 Task: Compute the distribution of a random variable.
Action: Mouse moved to (97, 65)
Screenshot: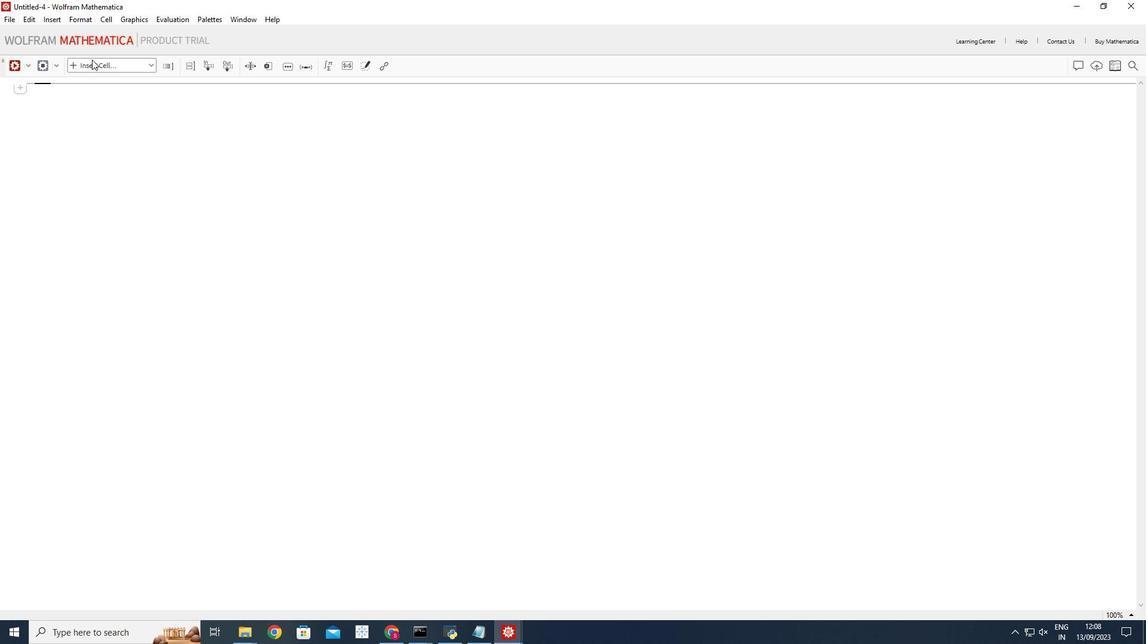 
Action: Mouse pressed left at (97, 65)
Screenshot: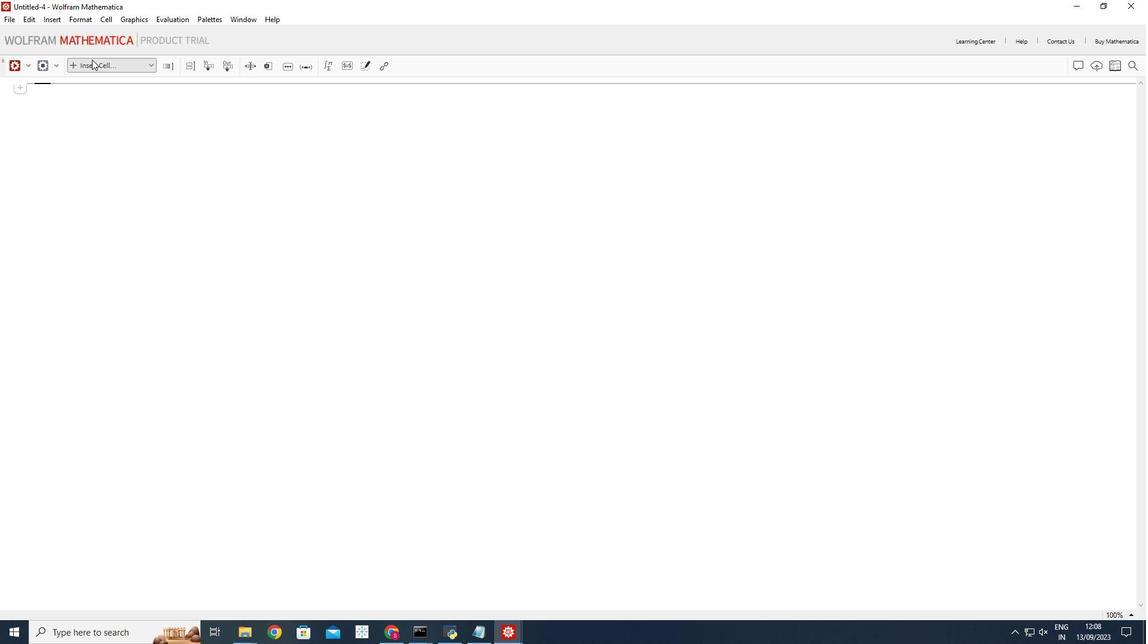 
Action: Mouse moved to (94, 91)
Screenshot: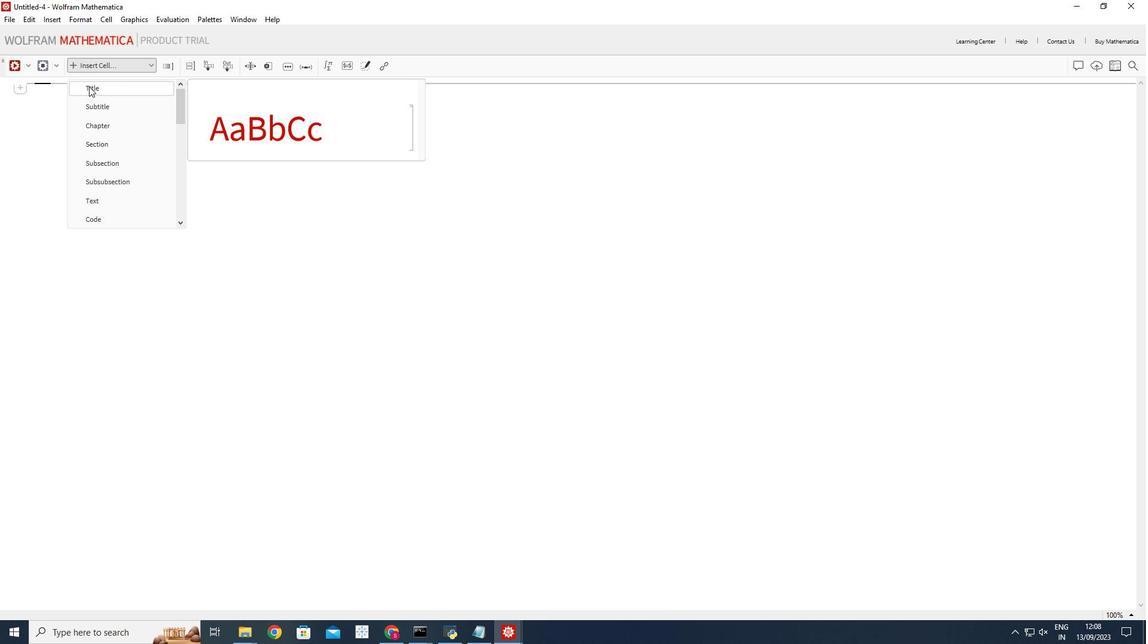 
Action: Mouse pressed left at (94, 91)
Screenshot: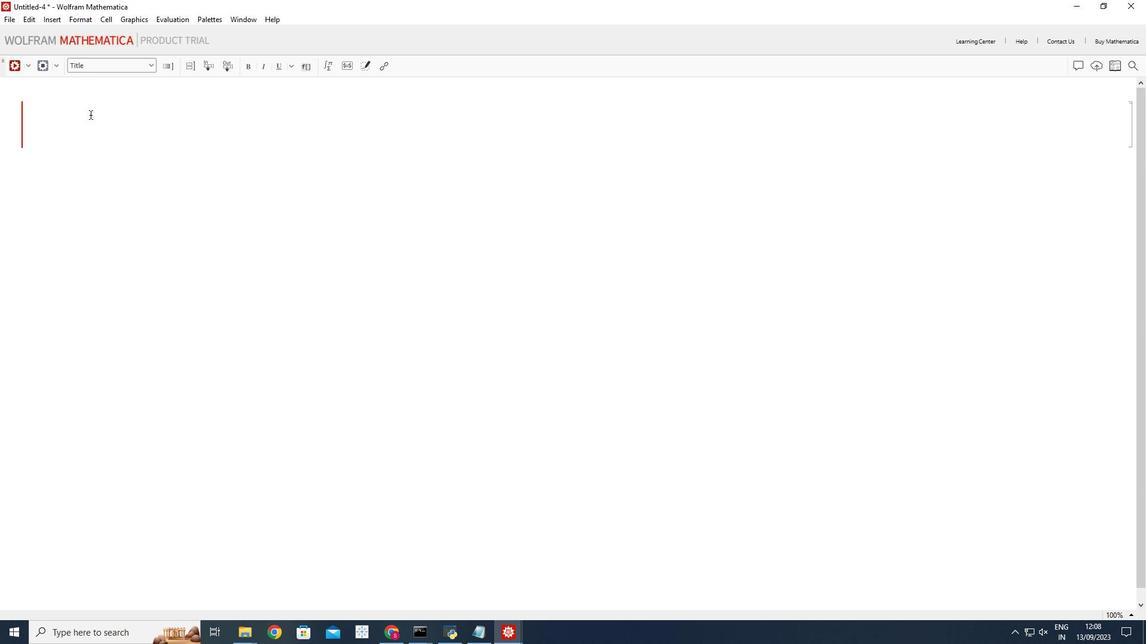 
Action: Mouse moved to (96, 120)
Screenshot: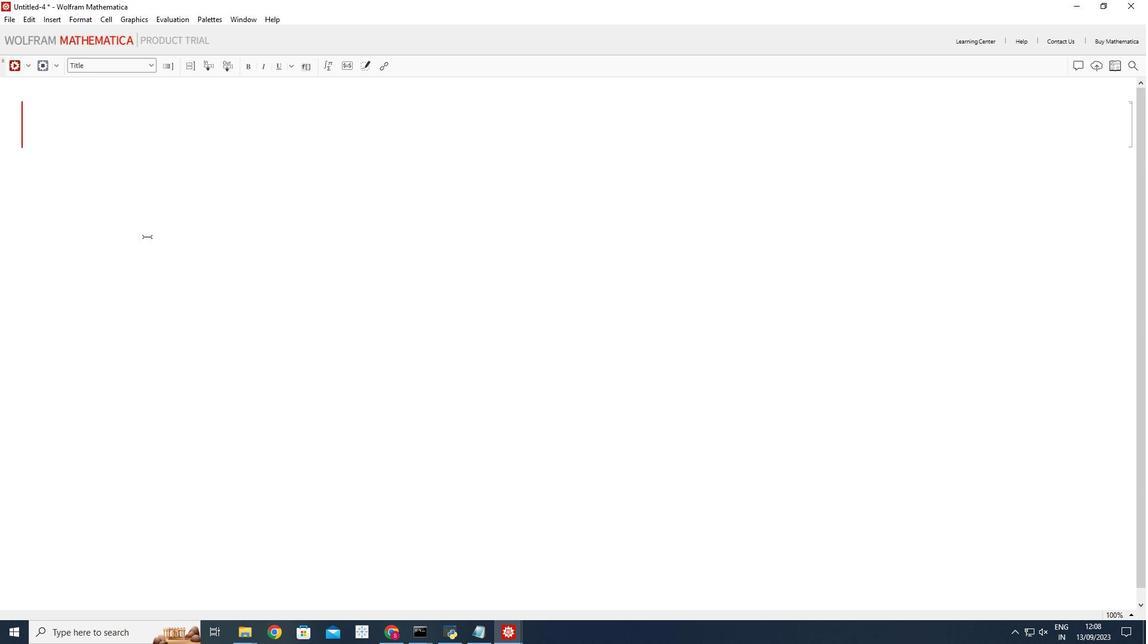 
Action: Mouse pressed left at (96, 120)
Screenshot: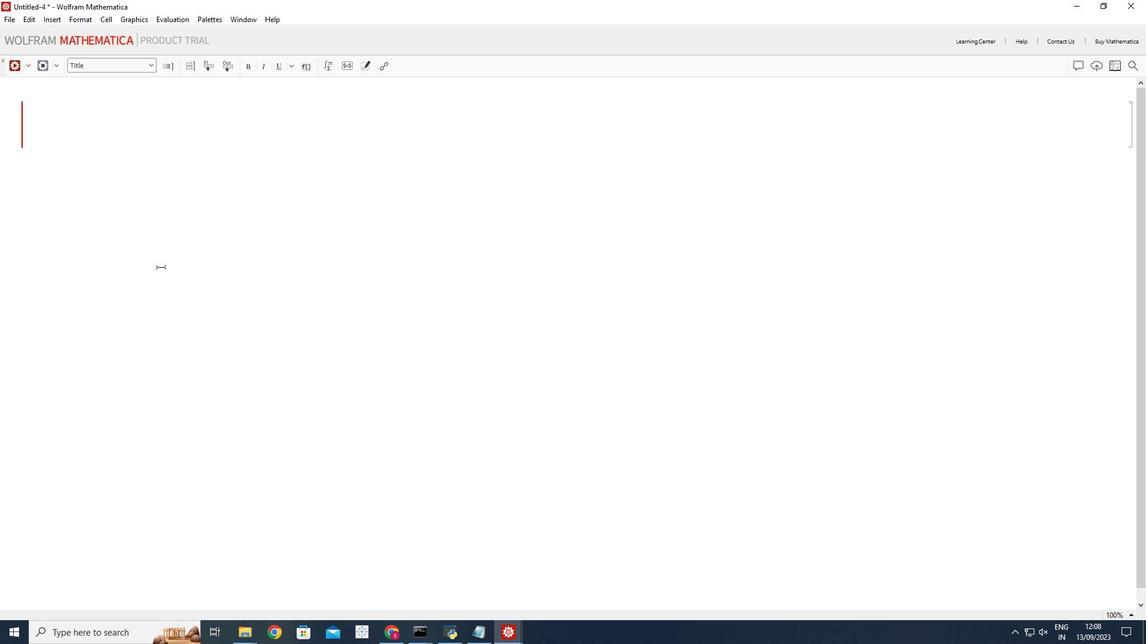 
Action: Mouse moved to (167, 273)
Screenshot: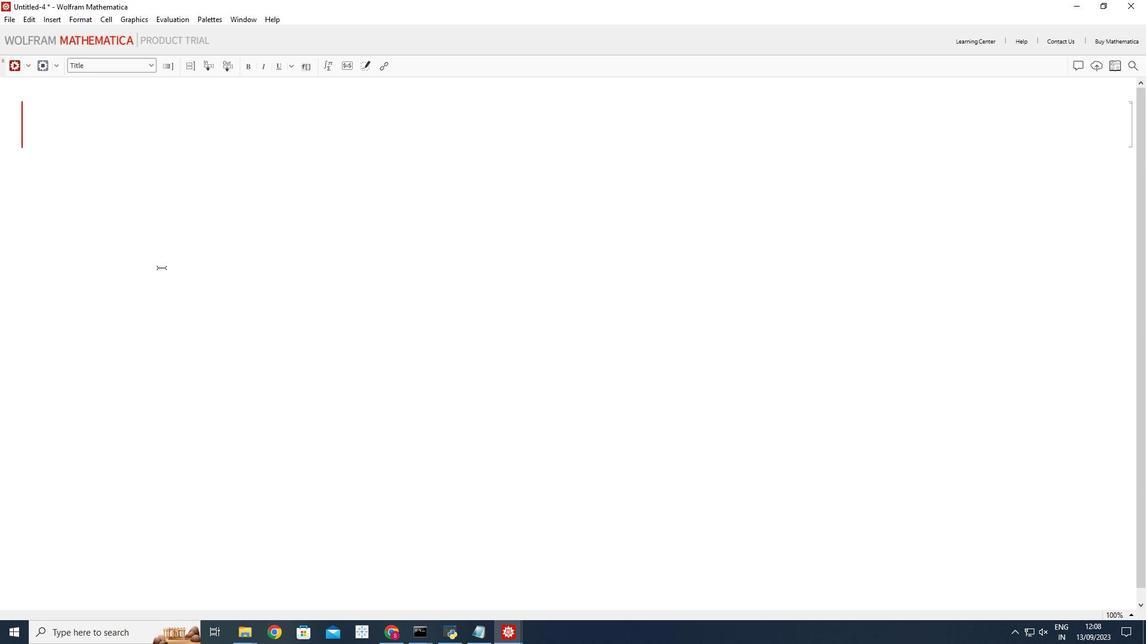 
Action: Key pressed <Key.shift_r>Distribution<Key.space>of<Key.space>a<Key.space>random<Key.space>variable
Screenshot: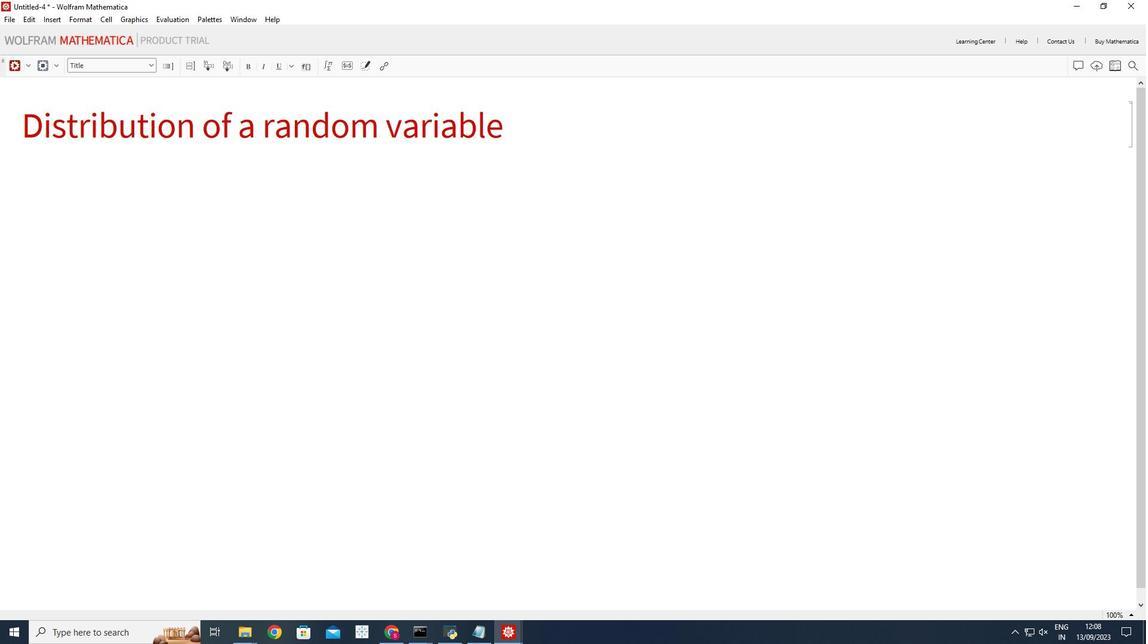 
Action: Mouse moved to (43, 218)
Screenshot: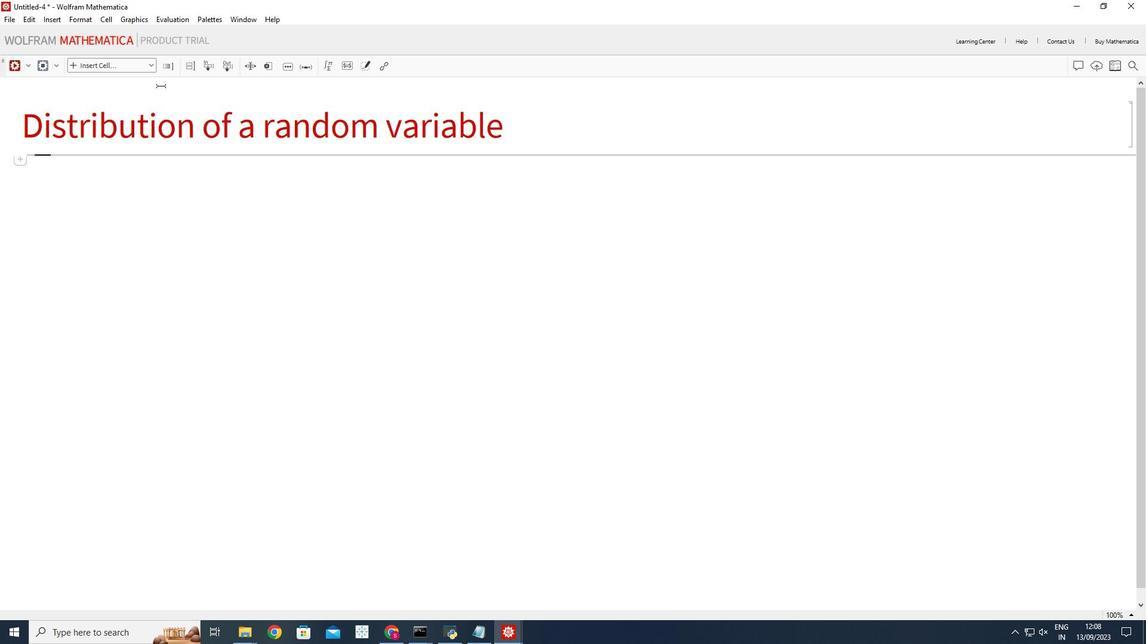 
Action: Mouse pressed left at (43, 218)
Screenshot: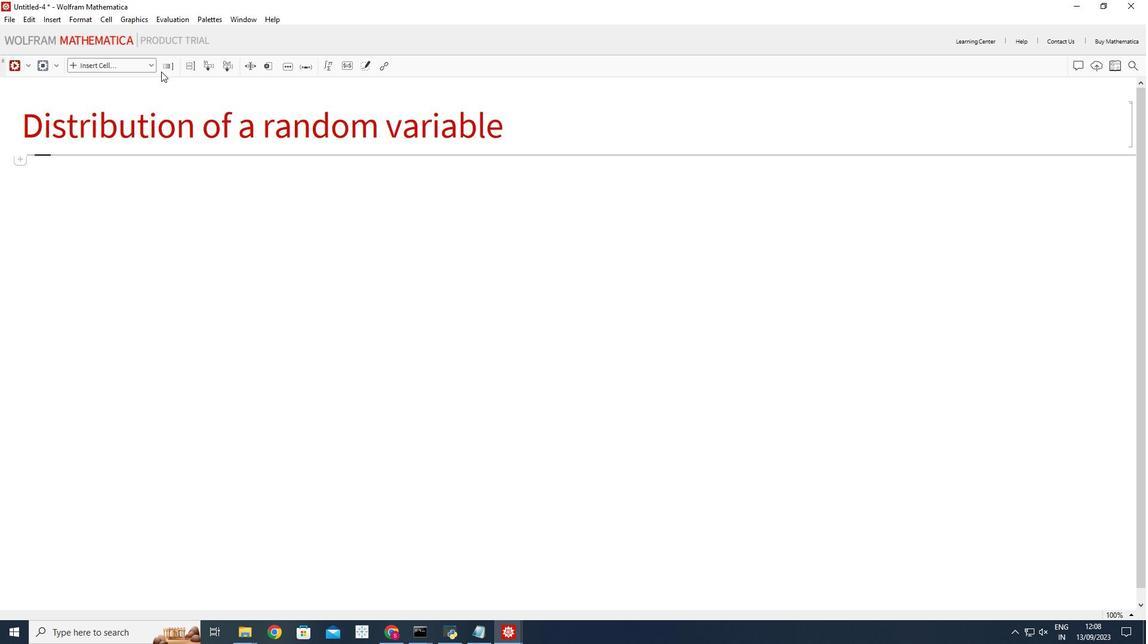 
Action: Mouse moved to (160, 69)
Screenshot: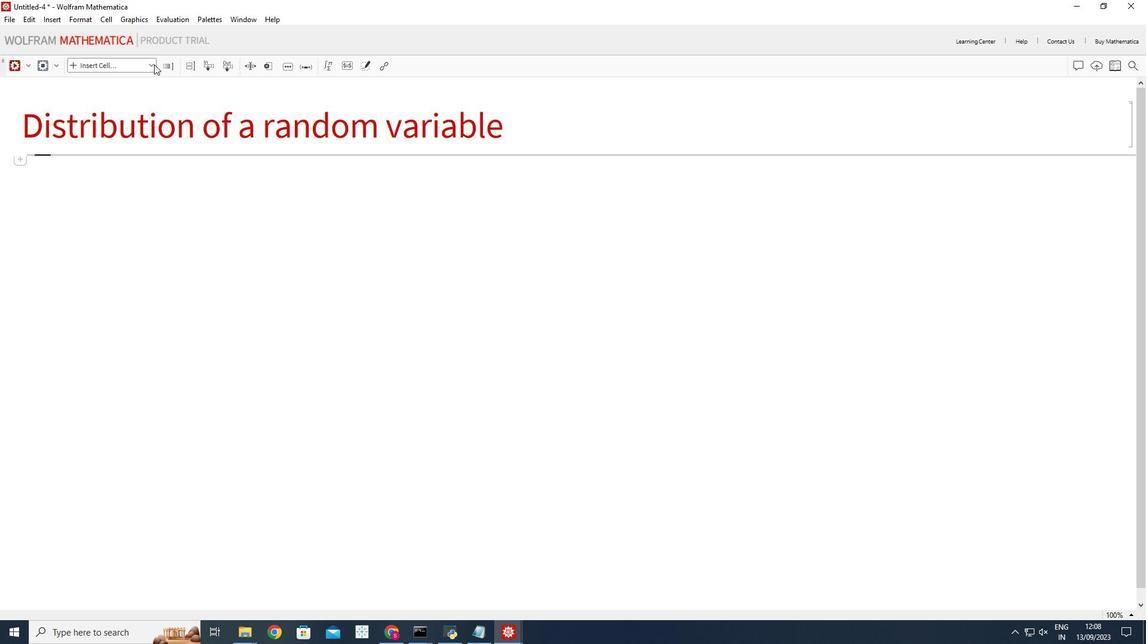 
Action: Mouse pressed left at (160, 69)
Screenshot: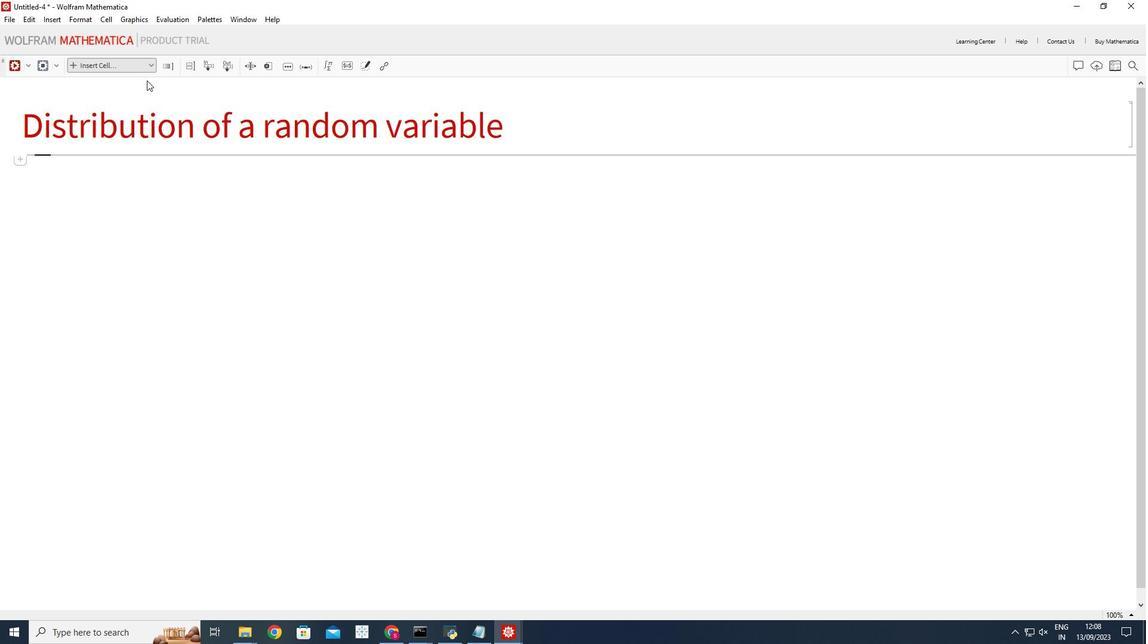 
Action: Mouse moved to (109, 225)
Screenshot: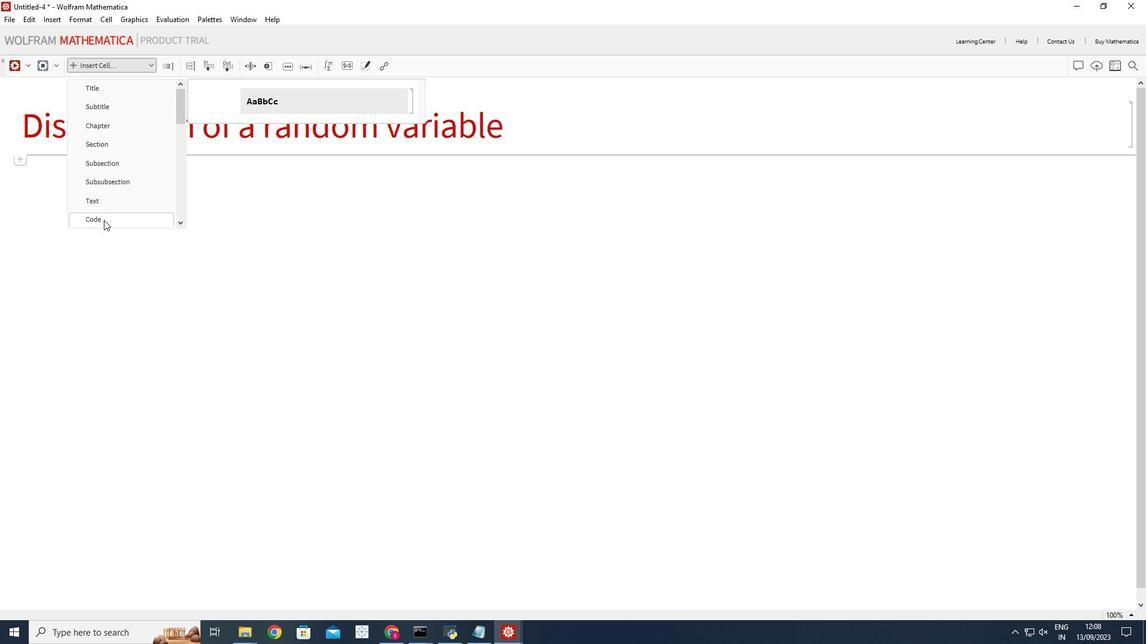 
Action: Mouse pressed left at (109, 225)
Screenshot: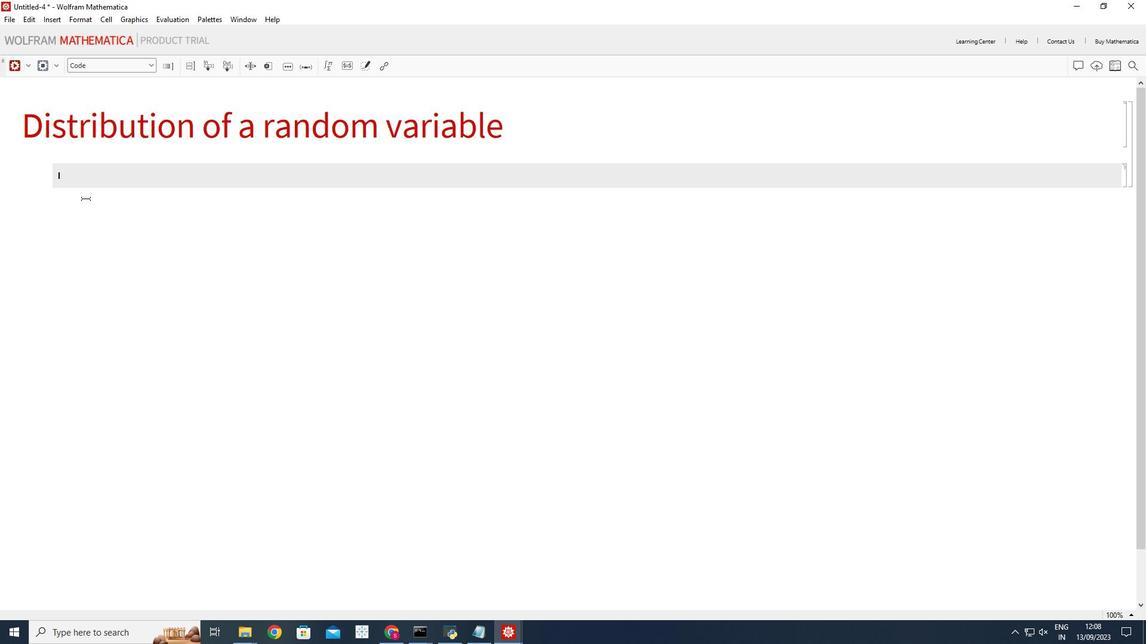 
Action: Mouse moved to (82, 183)
Screenshot: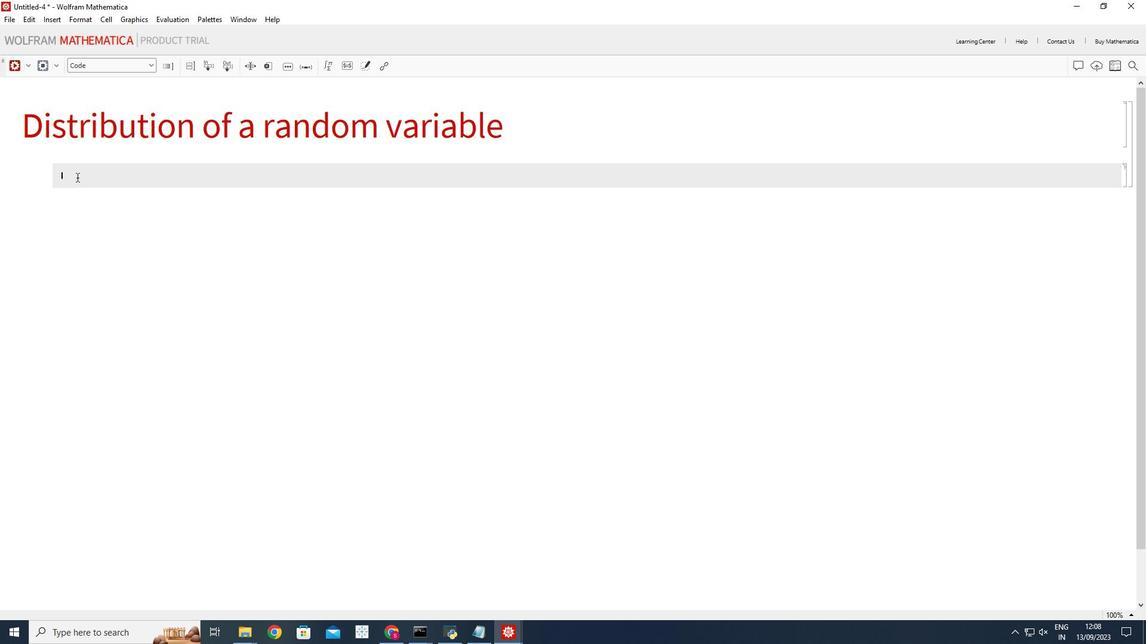 
Action: Mouse pressed left at (82, 183)
Screenshot: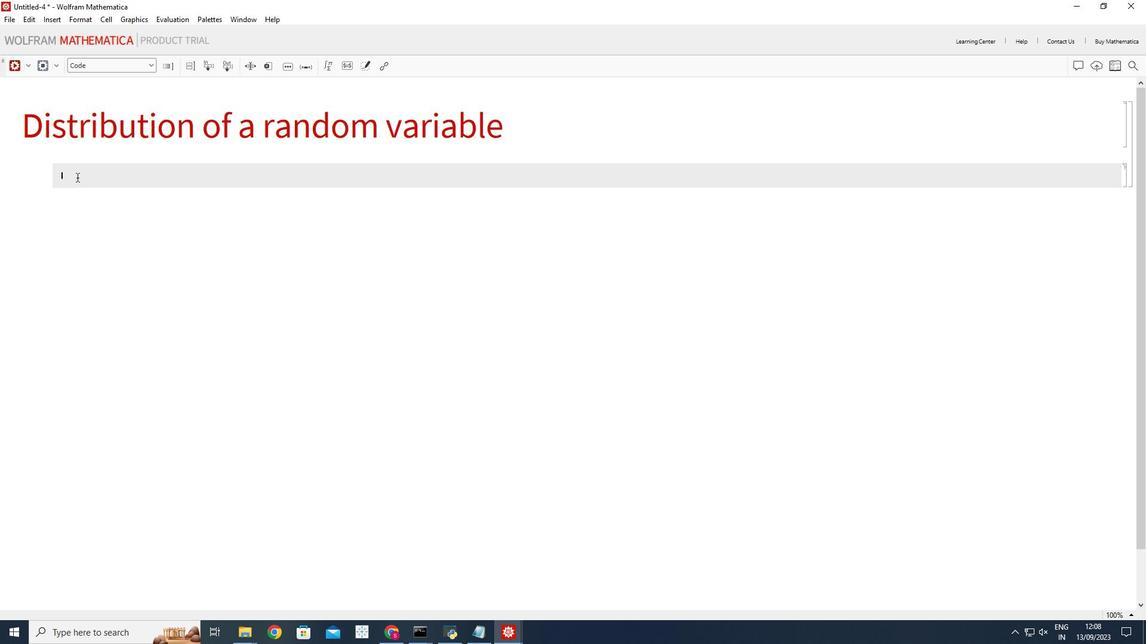 
Action: Key pressed <Key.shift_r>(*<Key.space><Key.shift_r>Define<Key.space>the<Key.space>proability<Key.space>distribution<Key.space><Key.right><Key.right><Key.enter>dist<Key.space>=<Key.space><Key.shift_r>Normal<Key.shift_r>Distribution[2,1<Key.right><Key.enter><Key.enter><Key.shift_r>(*<Key.space><Key.shift_r>Compute<Key.space>properties<Key.space>of<Key.space>the<Key.space>distribution<Key.space><Key.right><Key.right><Key.enter>mean<Key.space>=<Key.space><Key.shift_r>Mean[dist]<Key.enter>variance<Key.space>=<Key.space><Key.shift_r>Variance[dist]<Key.enter>std<Key.shift_r>Dev<Key.space>=<Key.space><Key.shift_r>Standard<Key.shift_r>Deviation[dist]<Key.enter>cdf[x<Key.shift_r>_<Key.right><Key.space>=<Key.space><Key.shift_r>C<Key.shift_r>DF[<Key.space>dist,x<Key.right><Key.enter><Key.enter><Key.shift_r>(*<Key.space><Key.shift_r>Plot<Key.space>the<Key.space>probability<Key.space>density<Key.space>funtion<Key.space><Key.shift_r>(<Key.shift_r>PDF<Key.shift_r>)<Key.right><Key.right><Key.enter><Key.shift_r>Plot[<Key.shift_r>PDF[dist,x<Key.right>,<Key.shift_r>{x,-2,6<Key.right>,<Key.space><Key.shift_r>Plot<Key.shift_r>Range<Key.enter><Key.shift_r>All<Key.space>,<Key.space><Key.shift_r>Filling<Key.enter><Key.shift_r>Axis,<Key.space><Key.shift_r>Axes<Key.shift_r>Label<Key.enter><Key.shift_r>{<Key.shift_r>"x<Key.shift_r>",<Key.space><Key.shift_r>"<Key.shift_r>PDF<Key.right><Key.right>,<Key.space><Key.shift_r><Key.shift_r><Key.shift_r><Key.shift_r><Key.shift_r><Key.shift_r><Key.shift_r><Key.shift_r><Key.shift_r><Key.shift_r>Plot<Key.shift_r>Label<Key.enter><Key.shift_r>"<Key.shift_r>PDF<Key.space>of<Key.space><Key.shift_r>X<Key.right><Key.right><Key.enter><Key.enter><Key.shift_r>(*<Key.space><Key.shift_r>Plot<Key.space>the<Key.space>cumulative<Key.space>distribution<Key.space>function<Key.space><Key.shift_r>(<Key.shift_r>CD<Key.shift_r>F<Key.right><Key.right><Key.right><Key.enter><Key.shift_r>Plot[cdf[x],<Key.space><Key.shift_r>{x,-2,6<Key.right>,<Key.space><Key.shift_r>Plot<Key.shift_r>Range<Key.enter><Key.shift_r>All,<Key.space><Key.shift_r>Axes<Key.shift_r>Label<Key.enter><Key.shift_r>{<Key.shift_r>"<Key.shift_r>X<Key.right>,<Key.shift_r>"<Key.shift_r>CDF<Key.right><Key.right>,<Key.space><Key.shift_r>Plot<Key.shift_r>Label<Key.enter><Key.shift_r>"<Key.shift_r>CDF<Key.space>of<Key.space><Key.shift_r>X<Key.right><Key.right><Key.shift_r><Key.enter>
Screenshot: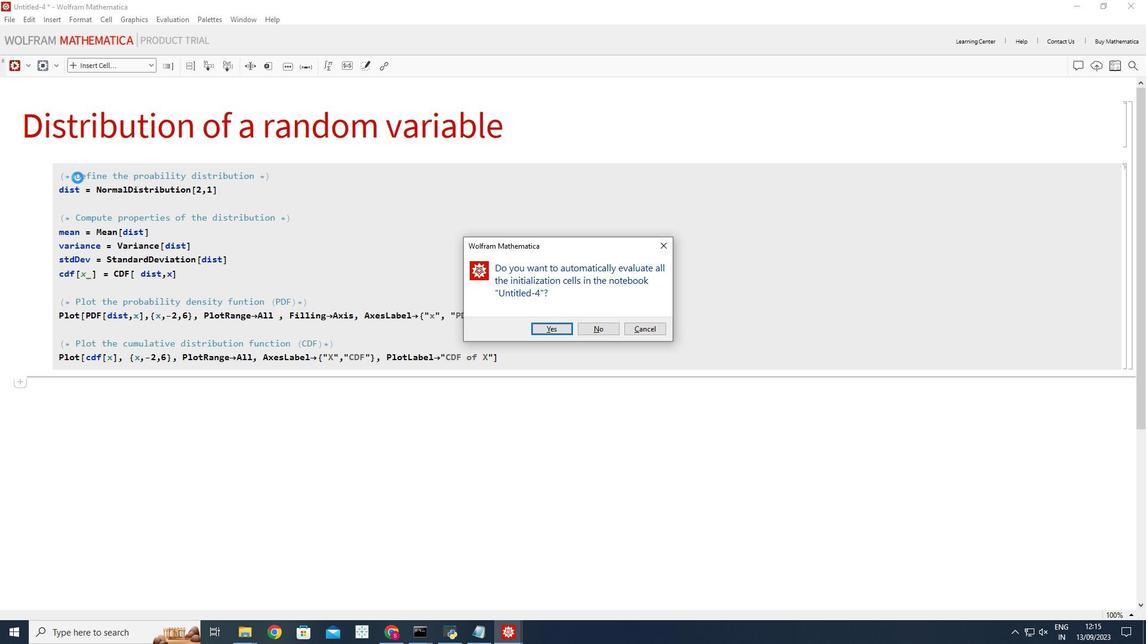 
Action: Mouse moved to (542, 333)
Screenshot: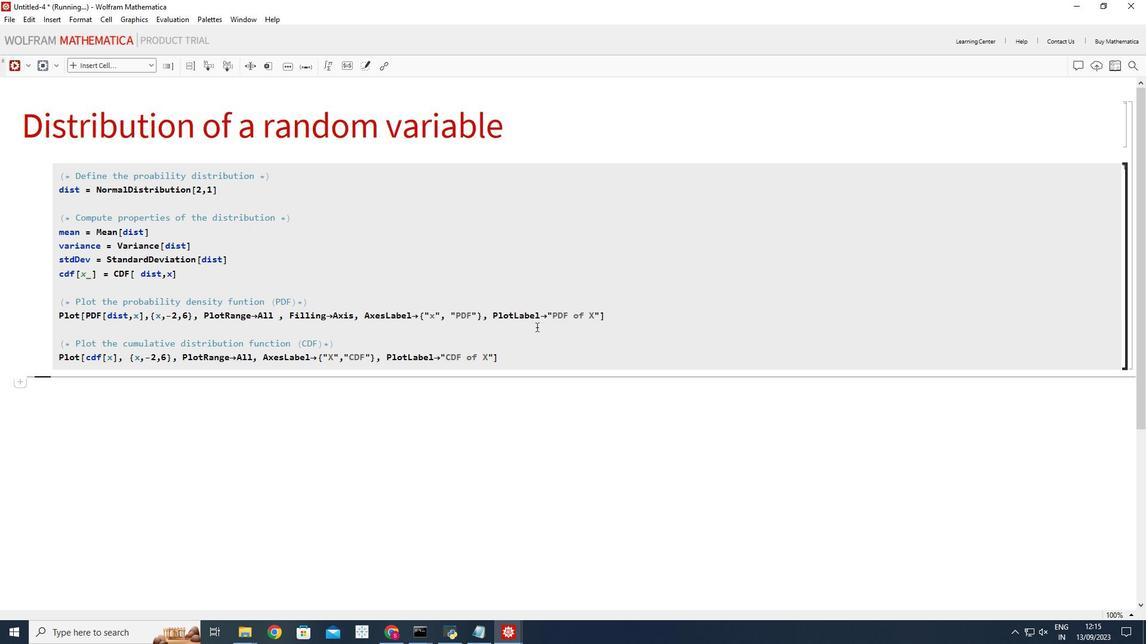 
Action: Mouse pressed left at (542, 333)
Screenshot: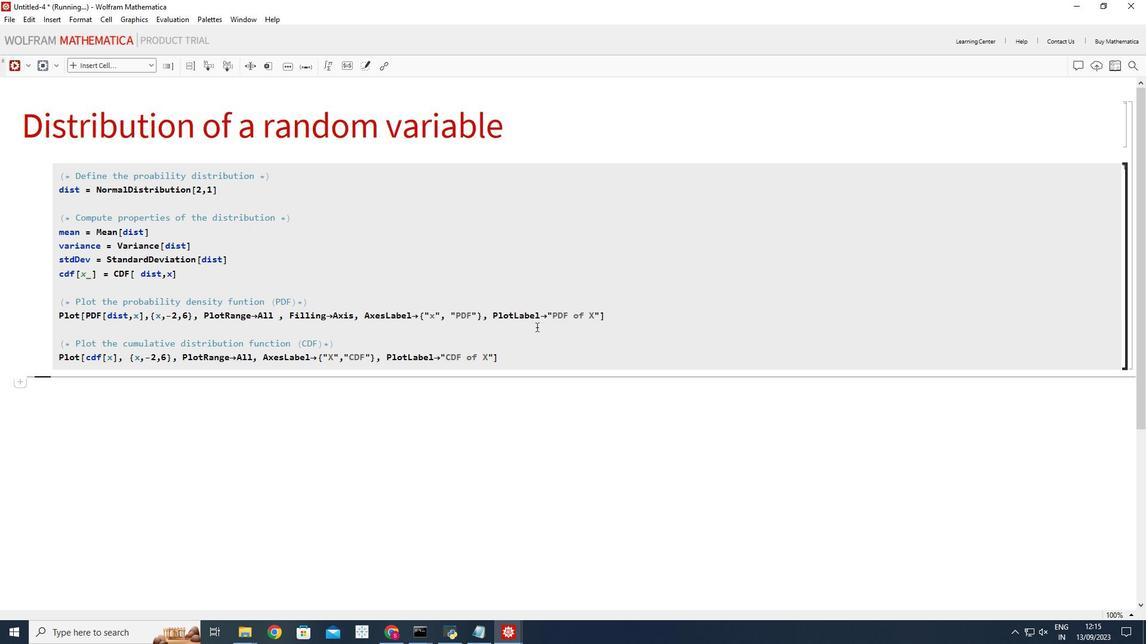
Action: Mouse moved to (363, 374)
Screenshot: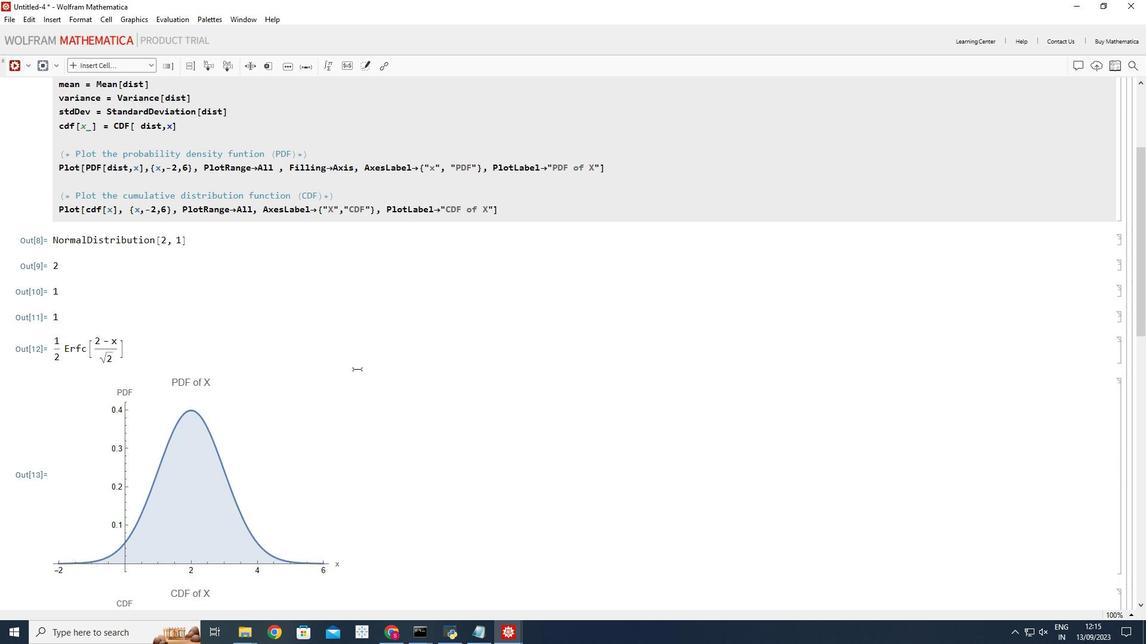 
Action: Mouse scrolled (363, 374) with delta (0, 0)
Screenshot: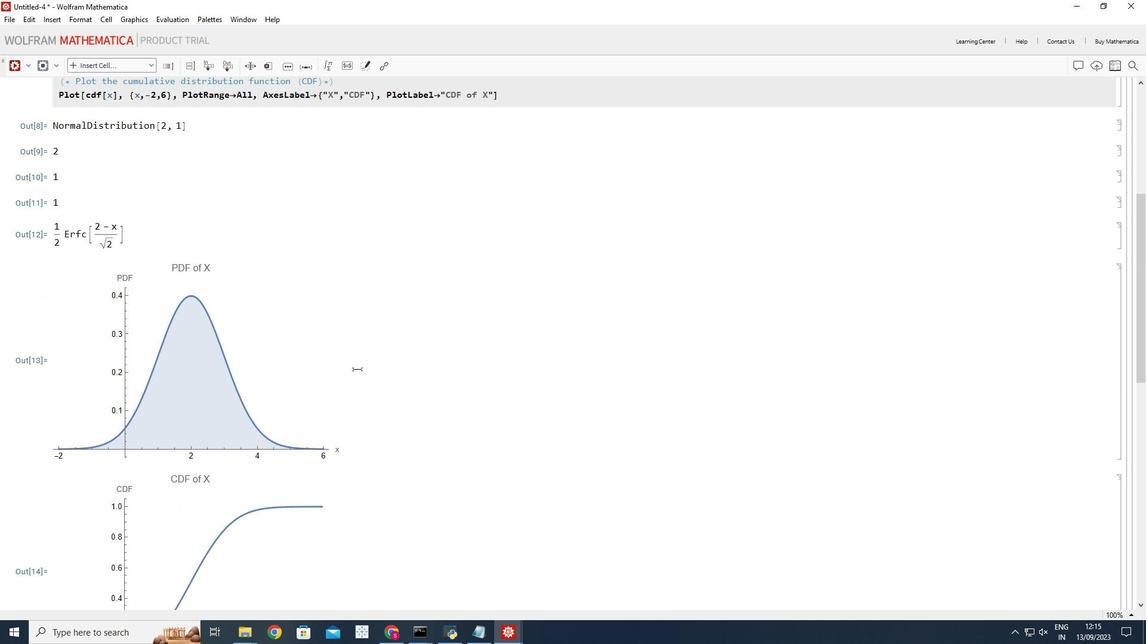 
Action: Mouse scrolled (363, 374) with delta (0, 0)
Screenshot: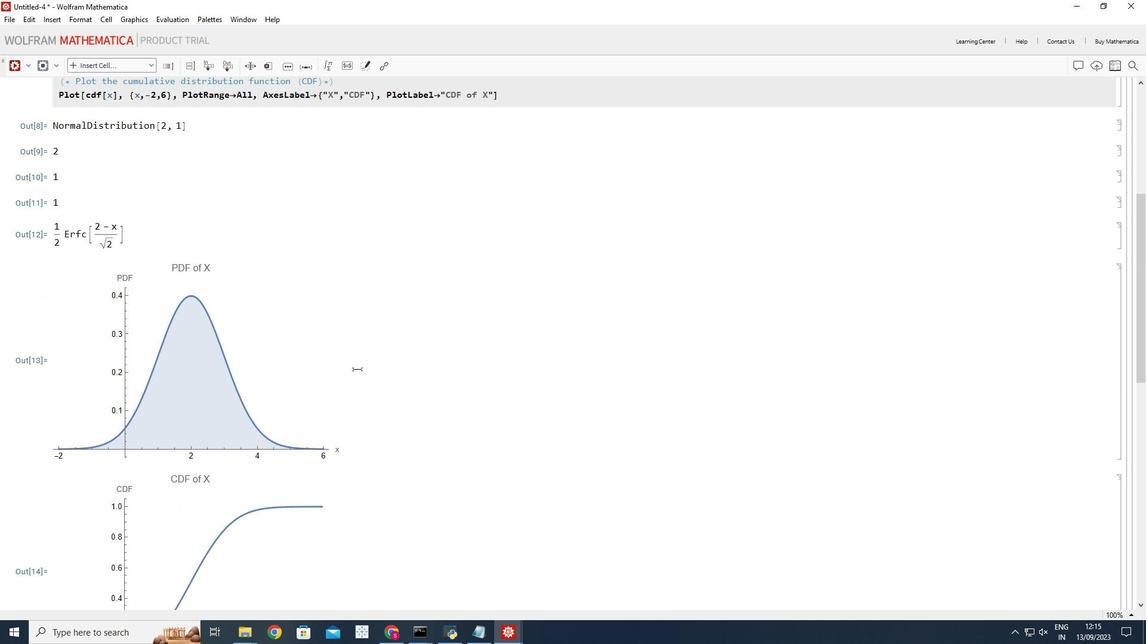 
Action: Mouse scrolled (363, 374) with delta (0, 0)
Screenshot: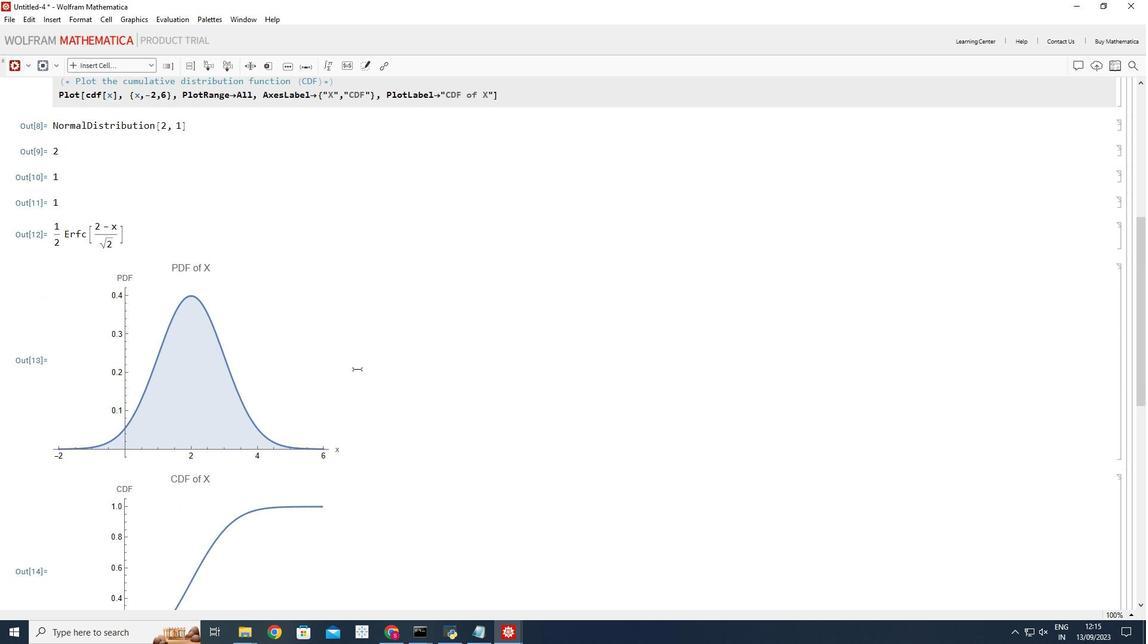 
Action: Mouse scrolled (363, 374) with delta (0, 0)
Screenshot: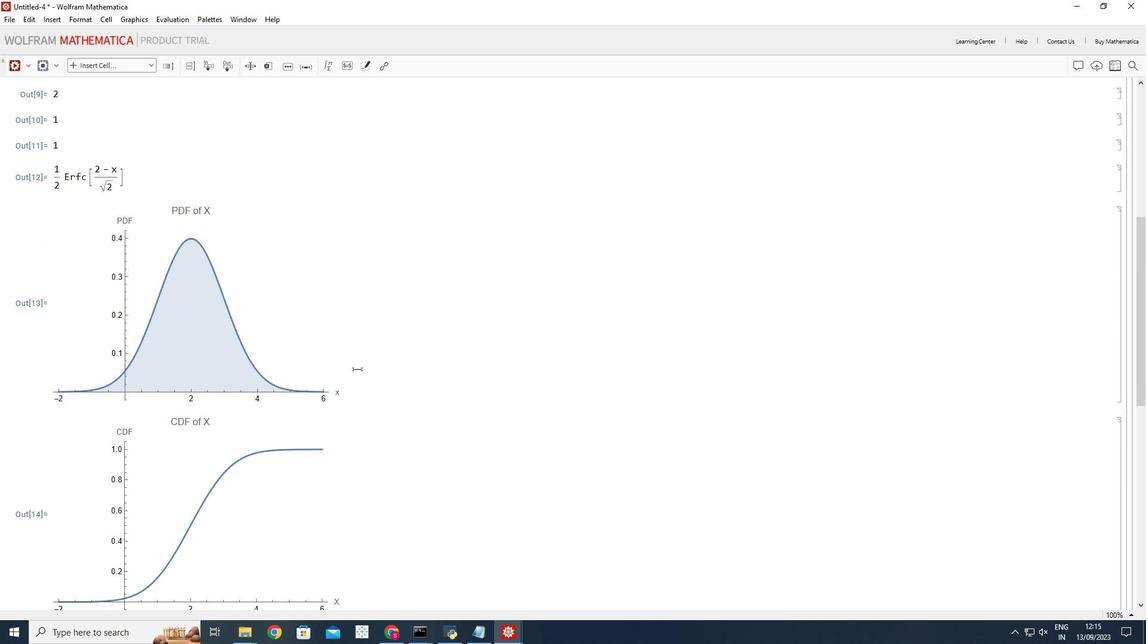 
Action: Mouse scrolled (363, 374) with delta (0, 0)
Screenshot: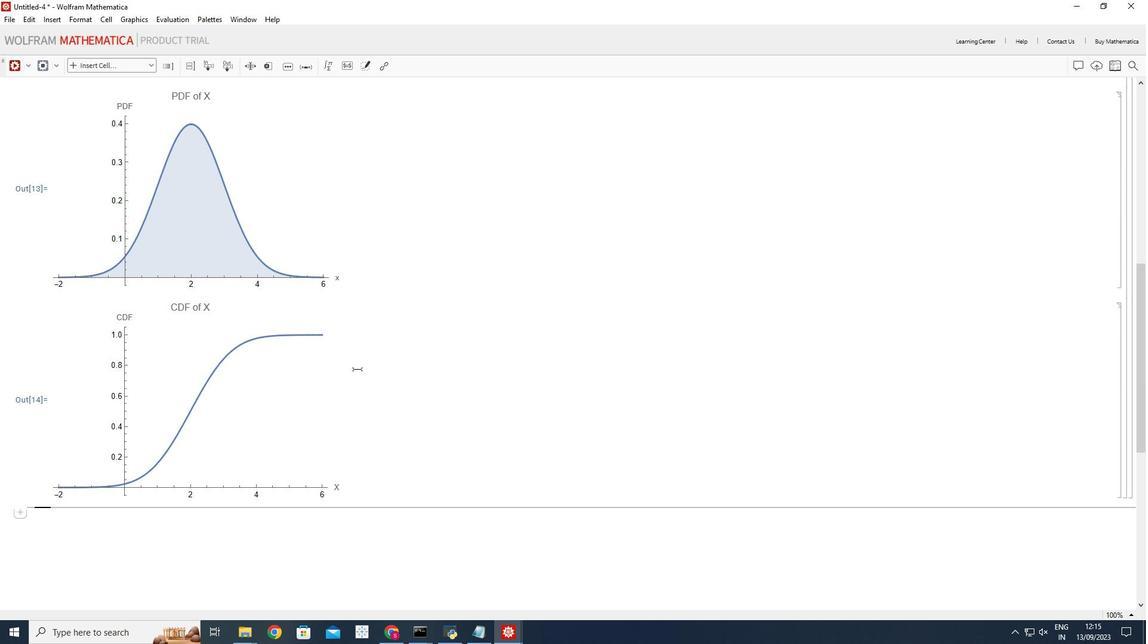 
Action: Mouse scrolled (363, 374) with delta (0, 0)
Screenshot: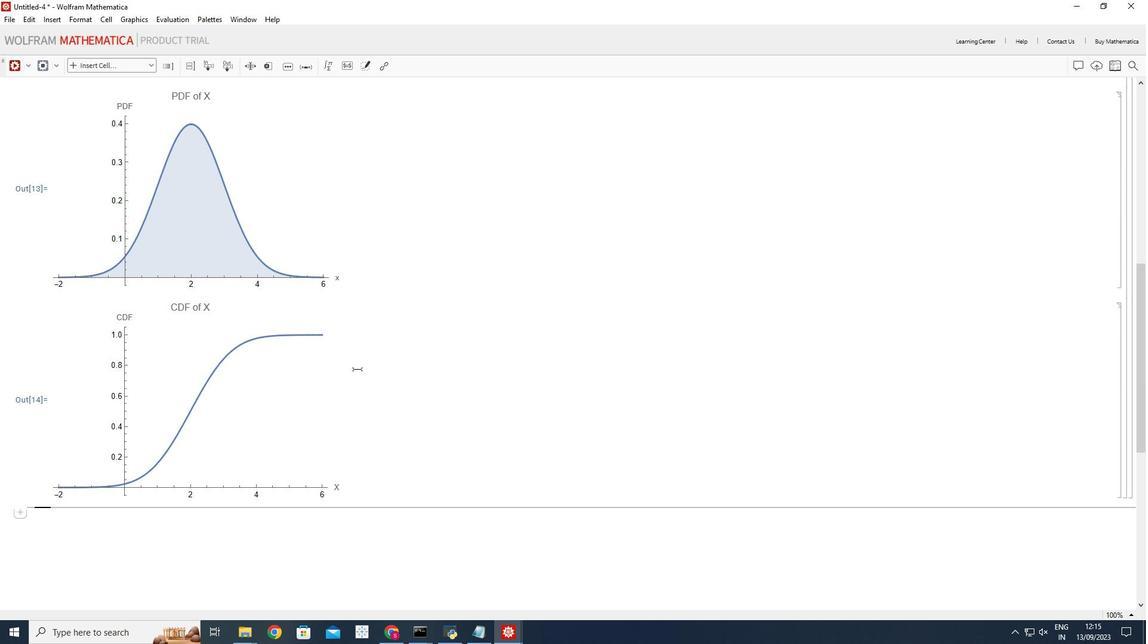 
Action: Mouse scrolled (363, 374) with delta (0, 0)
Screenshot: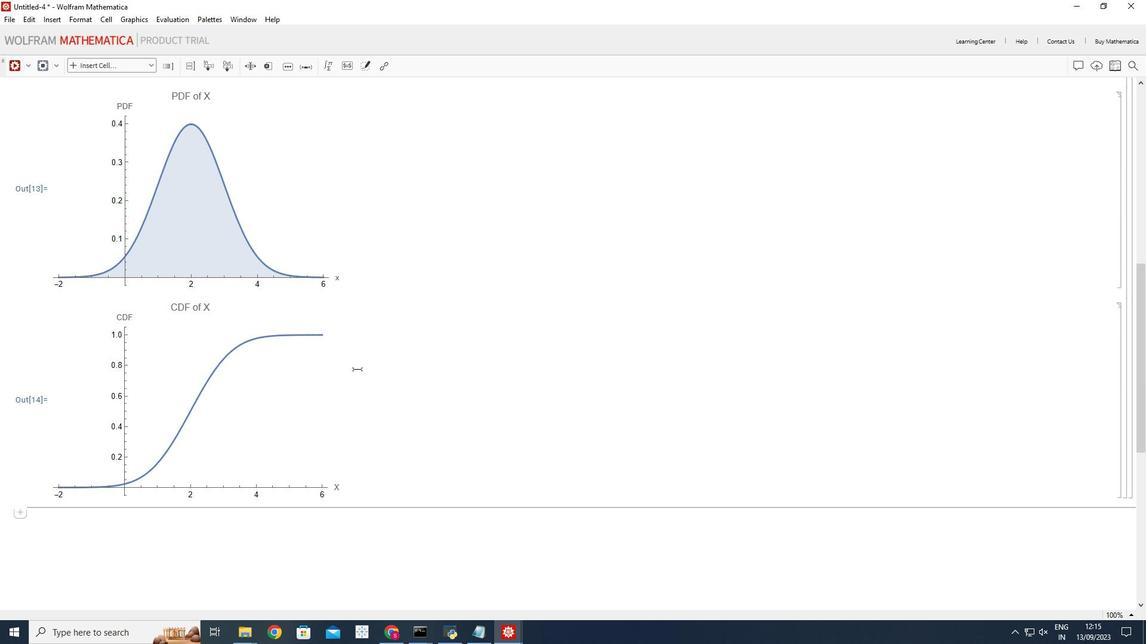 
Action: Mouse scrolled (363, 375) with delta (0, 0)
Screenshot: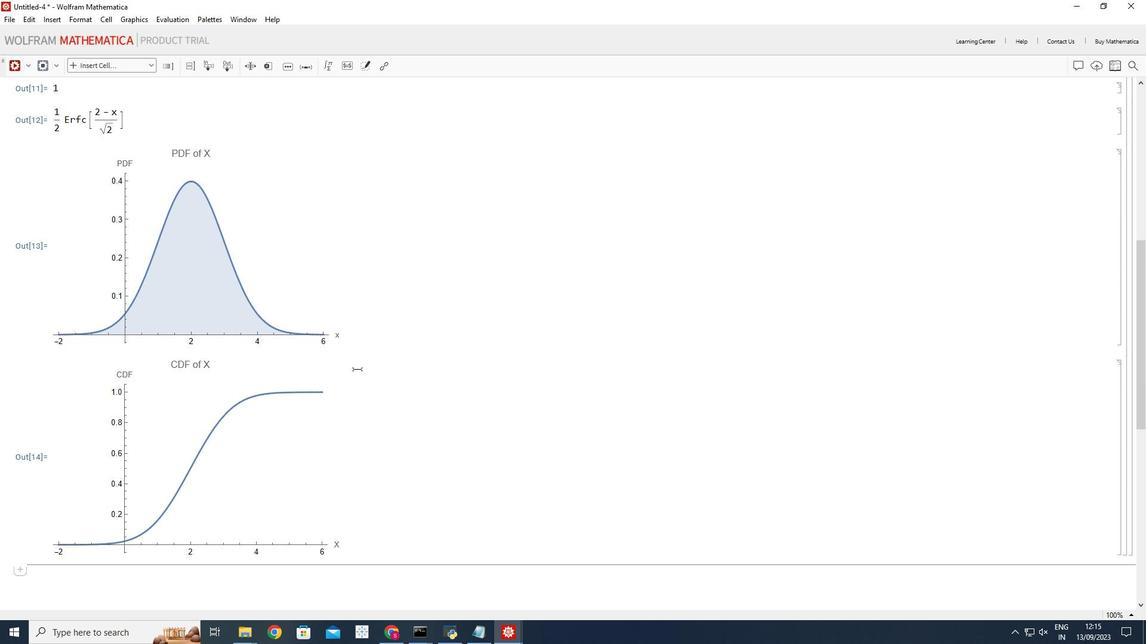 
Action: Mouse scrolled (363, 375) with delta (0, 0)
Screenshot: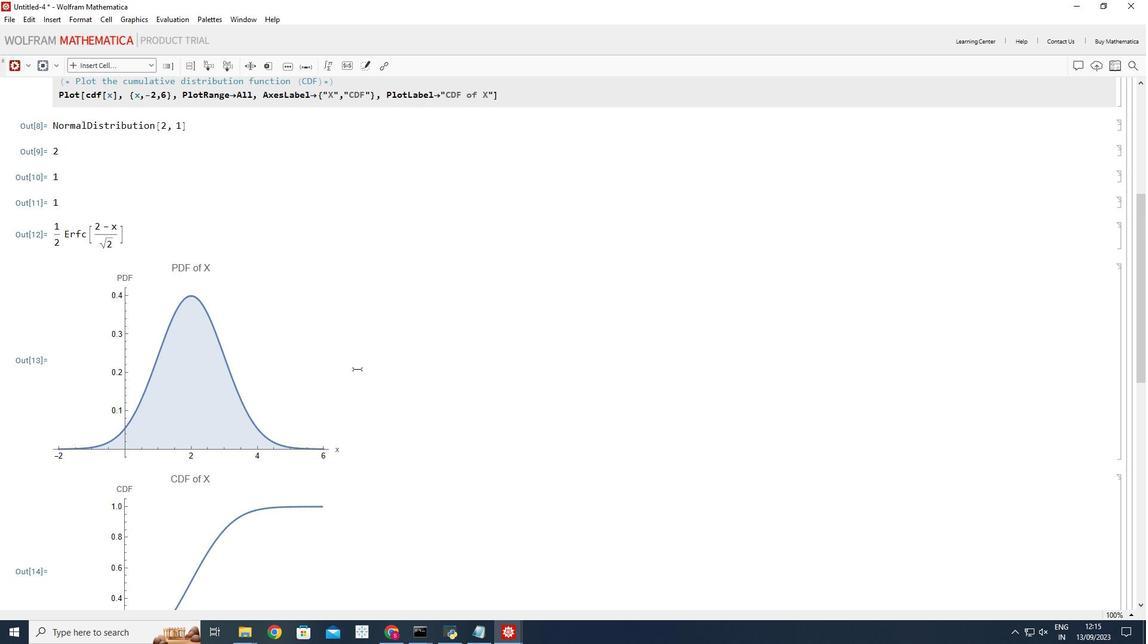 
Action: Mouse scrolled (363, 375) with delta (0, 0)
Screenshot: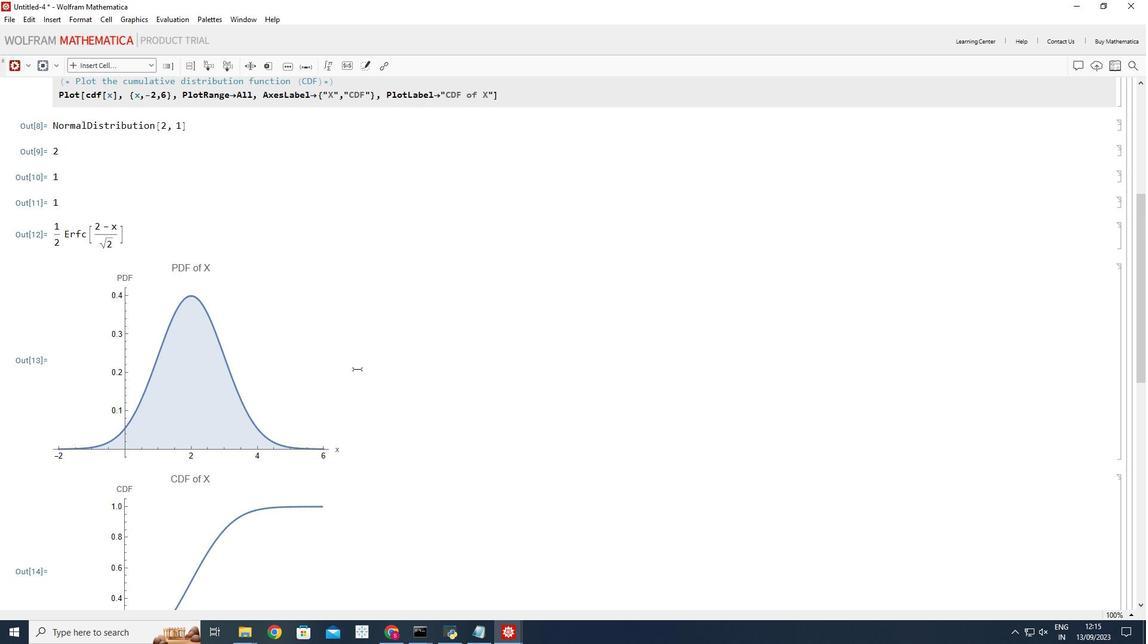 
Action: Mouse scrolled (363, 374) with delta (0, 0)
Screenshot: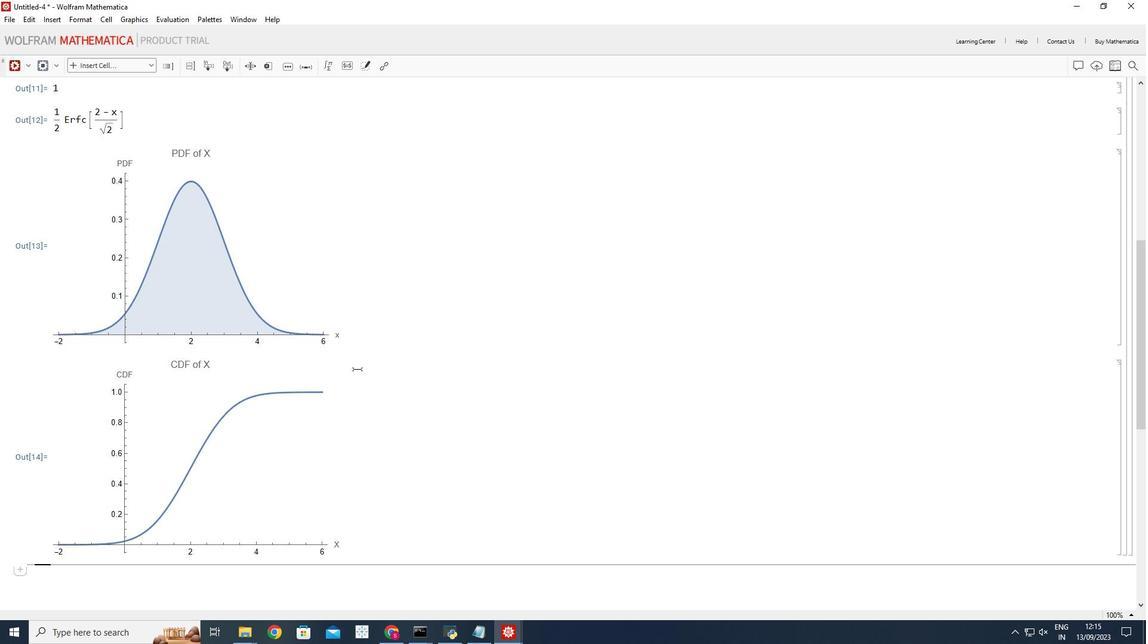 
Action: Mouse scrolled (363, 374) with delta (0, 0)
Screenshot: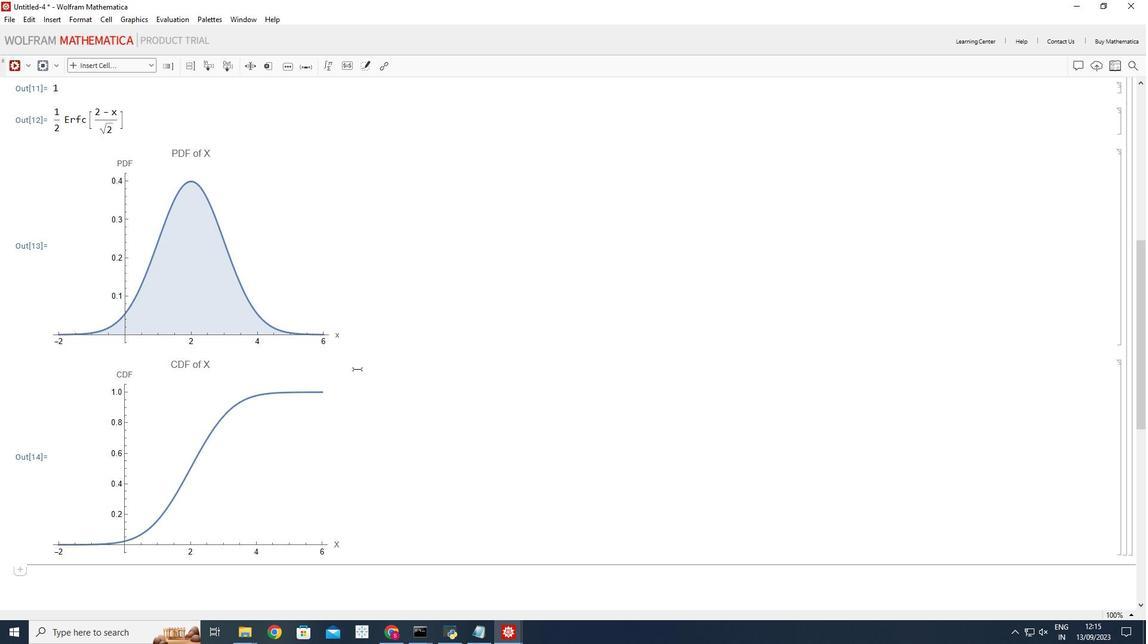 
